 Task: Check the average views per listing of dock in the last 3 years.
Action: Mouse moved to (870, 203)
Screenshot: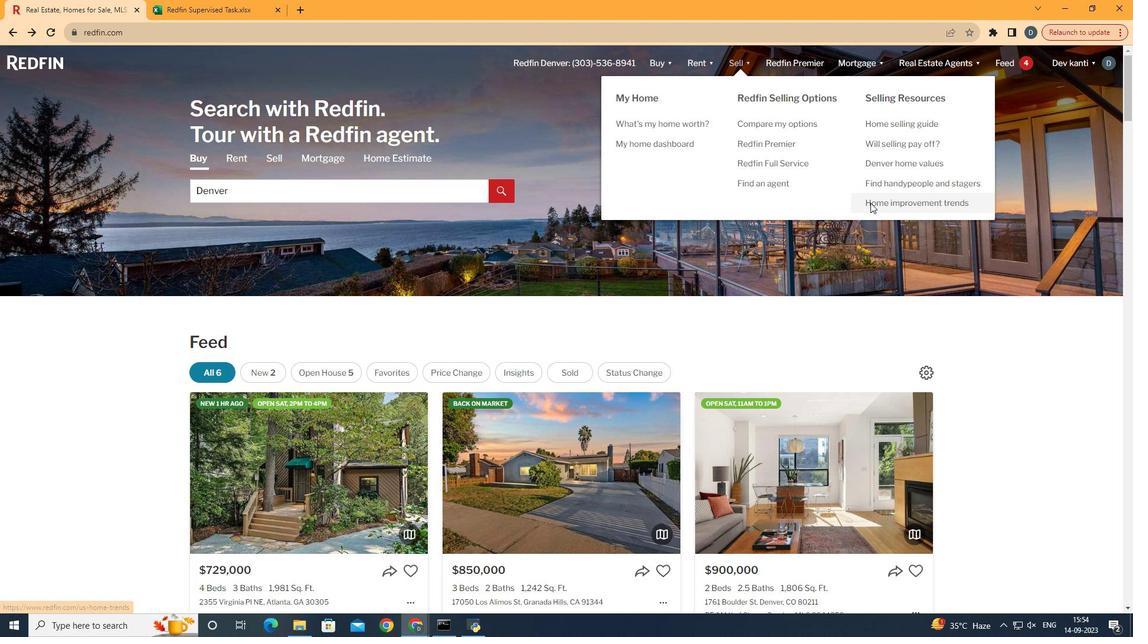 
Action: Mouse pressed left at (870, 203)
Screenshot: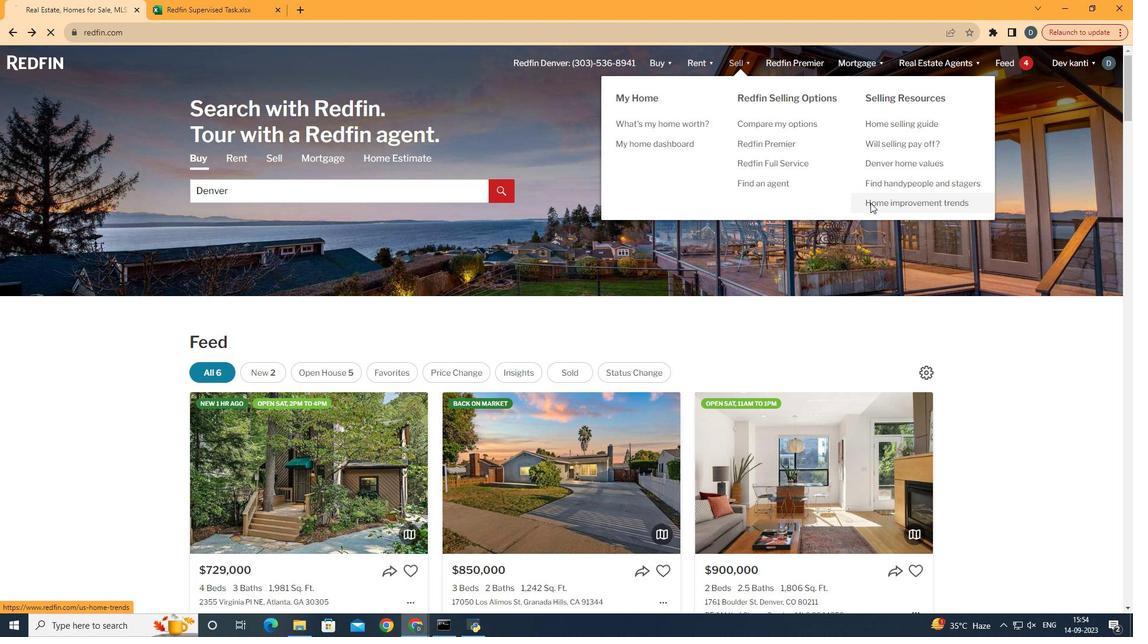 
Action: Mouse moved to (294, 232)
Screenshot: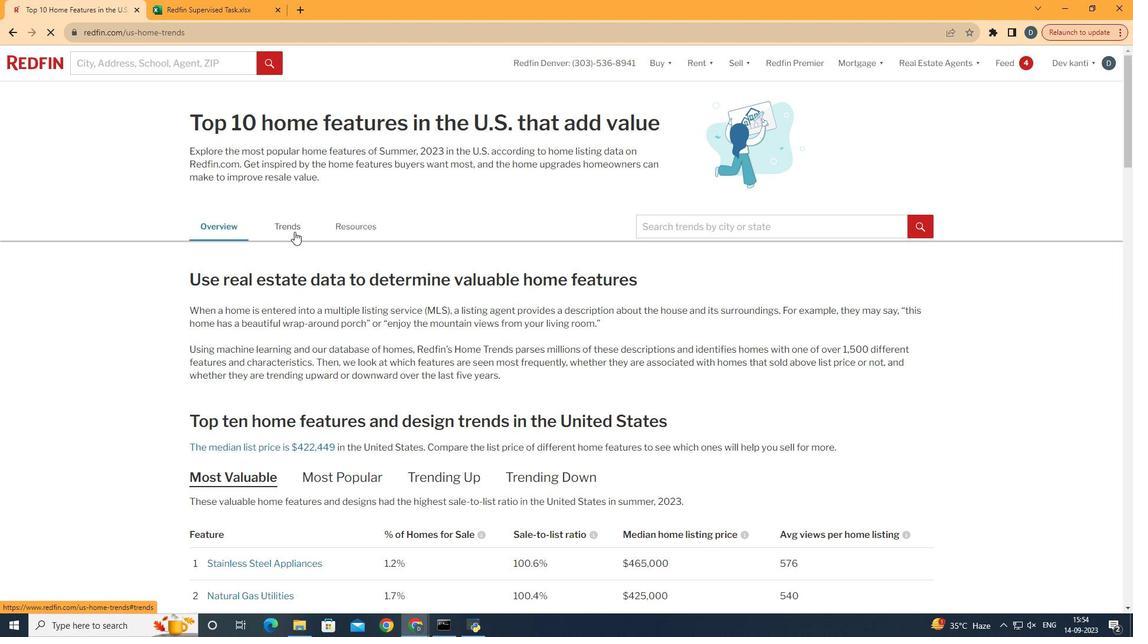 
Action: Mouse pressed left at (294, 232)
Screenshot: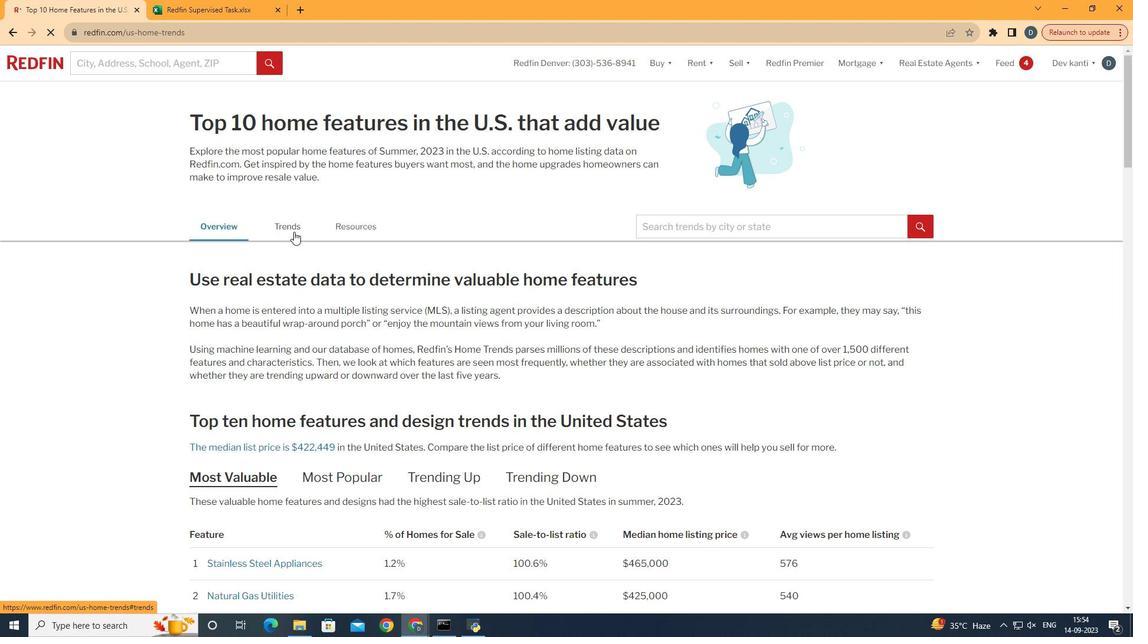 
Action: Mouse moved to (568, 285)
Screenshot: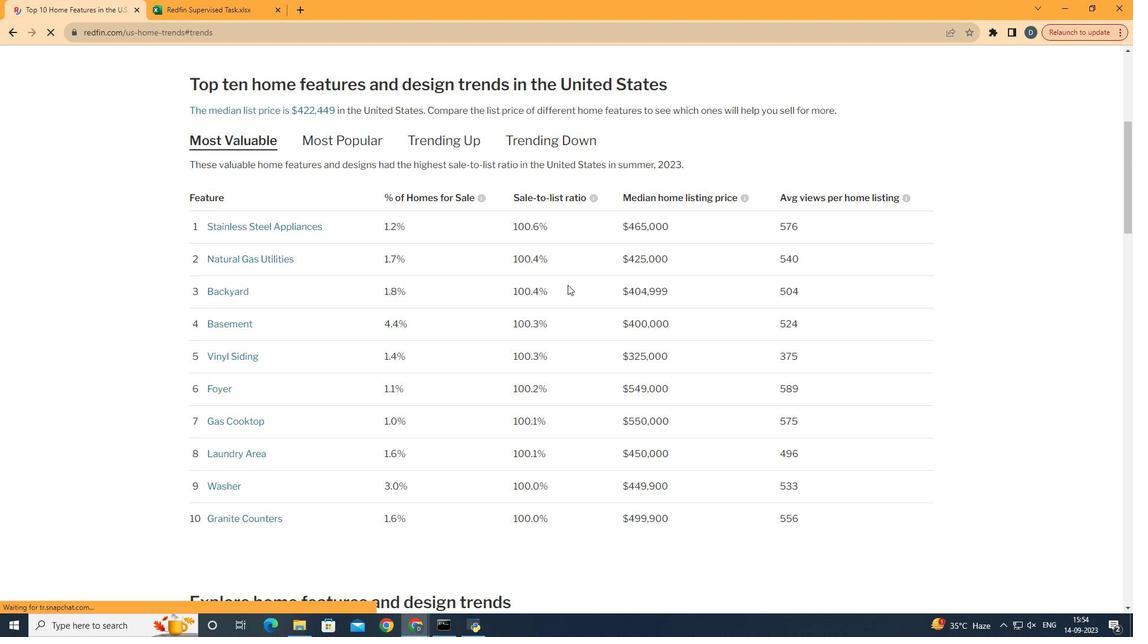 
Action: Mouse scrolled (568, 284) with delta (0, 0)
Screenshot: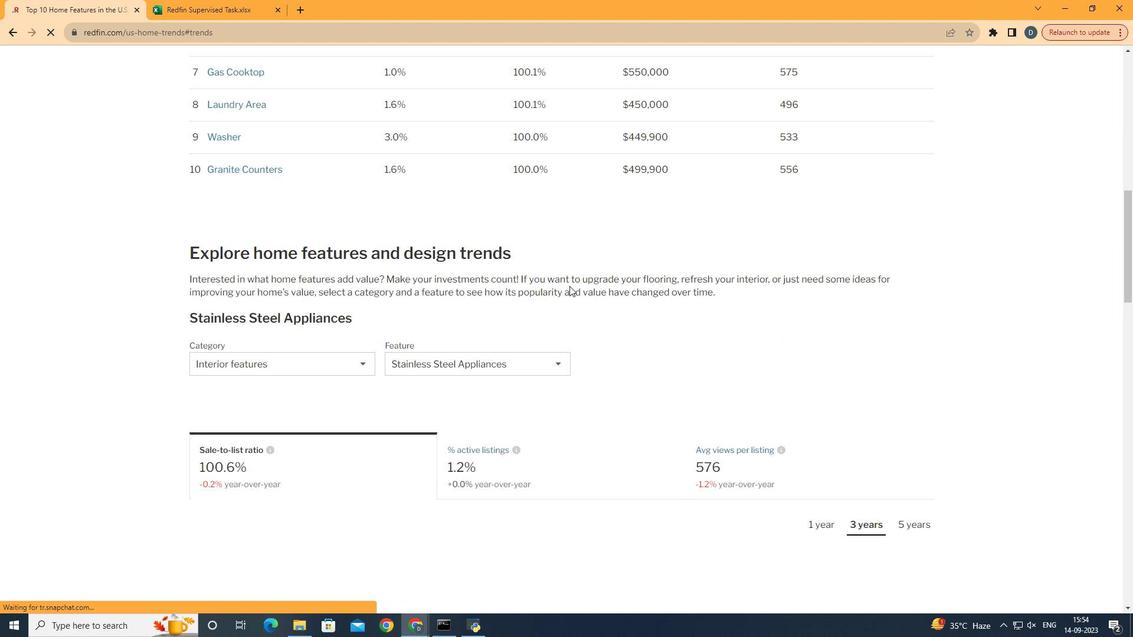 
Action: Mouse scrolled (568, 284) with delta (0, 0)
Screenshot: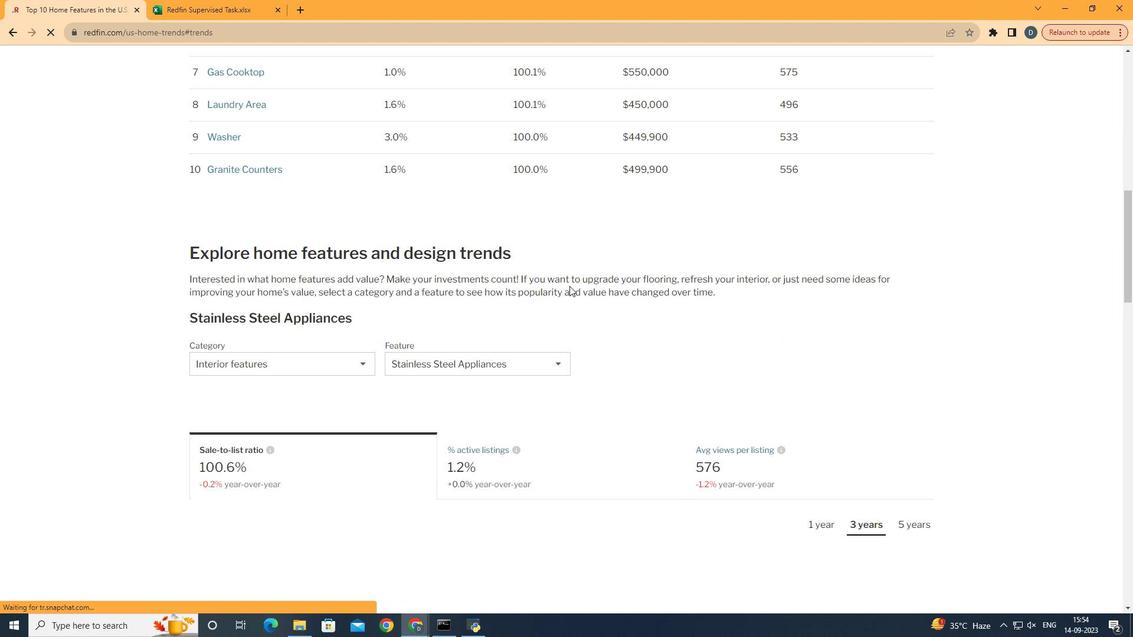 
Action: Mouse scrolled (568, 284) with delta (0, 0)
Screenshot: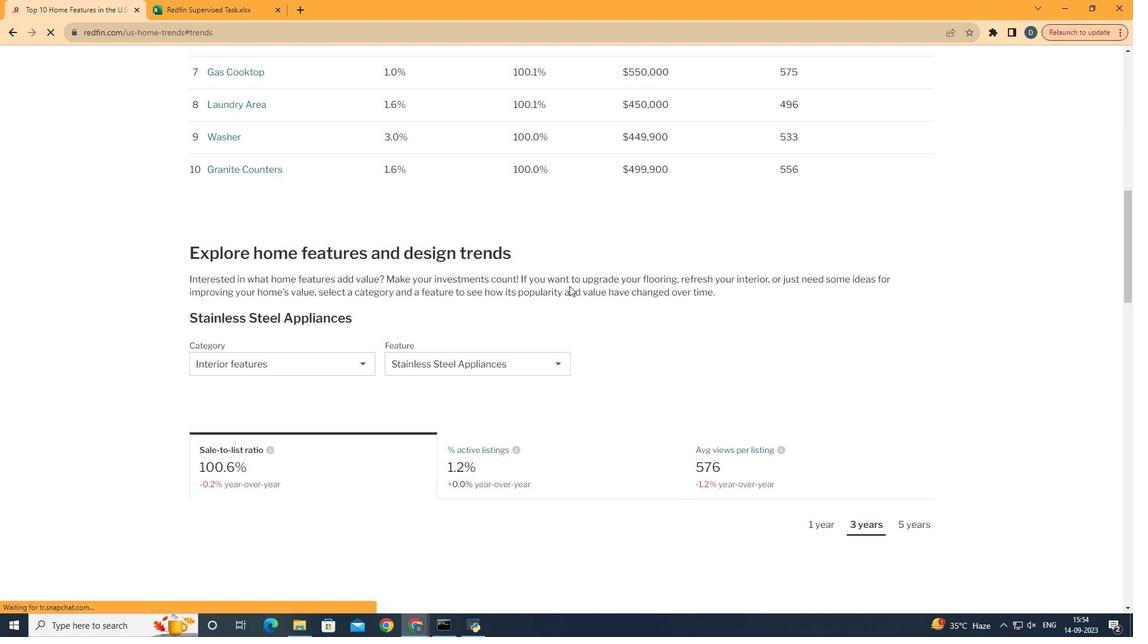 
Action: Mouse scrolled (568, 284) with delta (0, 0)
Screenshot: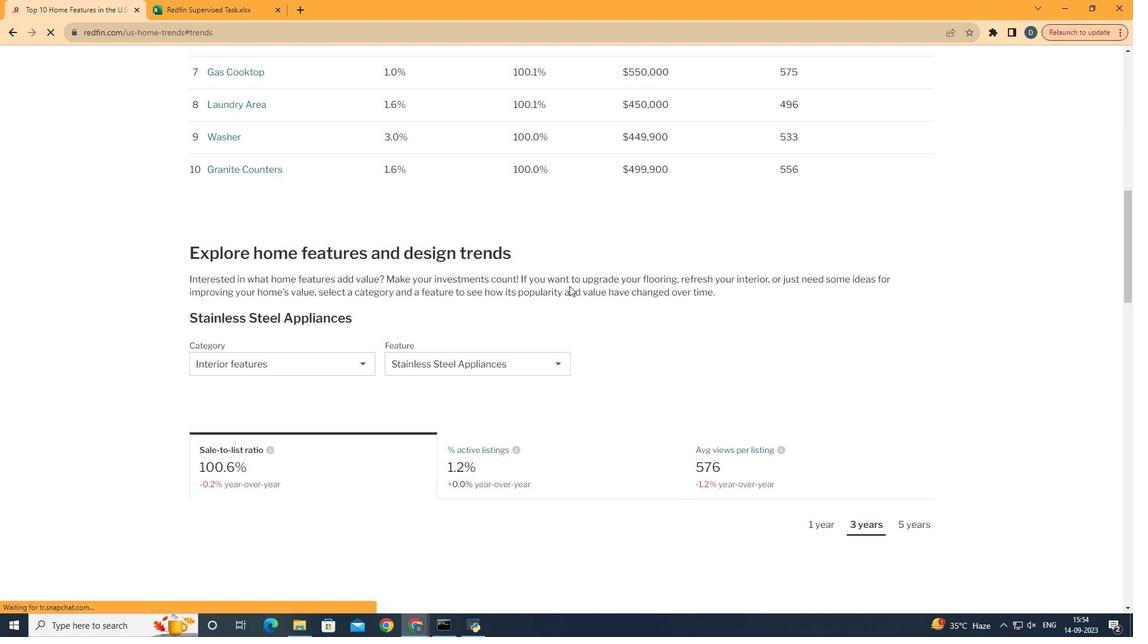 
Action: Mouse scrolled (568, 284) with delta (0, 0)
Screenshot: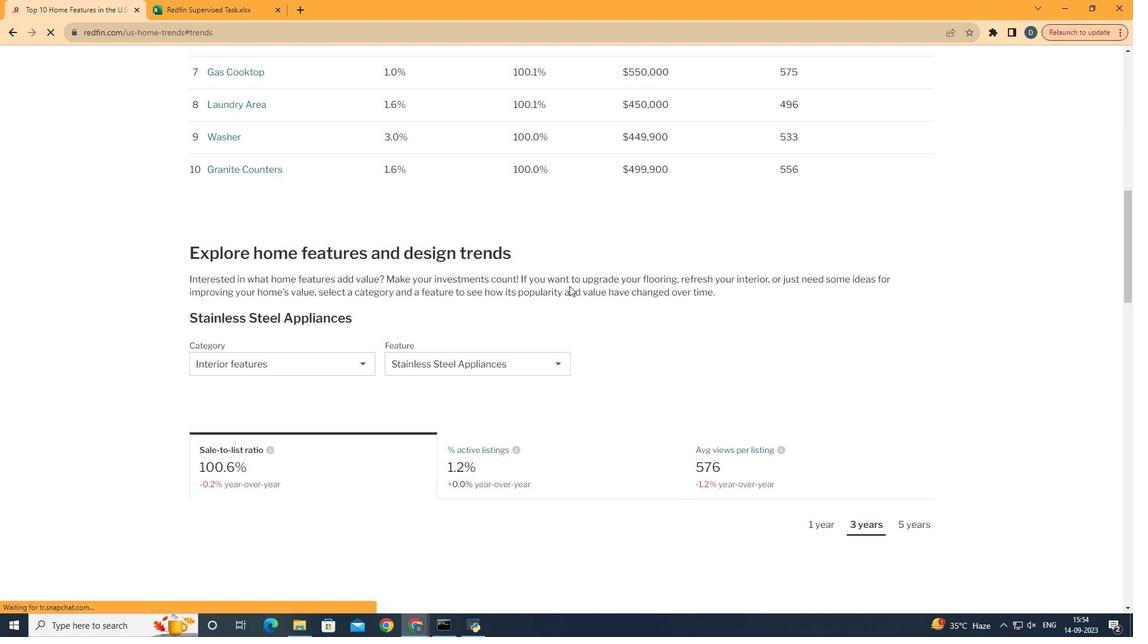 
Action: Mouse scrolled (568, 284) with delta (0, 0)
Screenshot: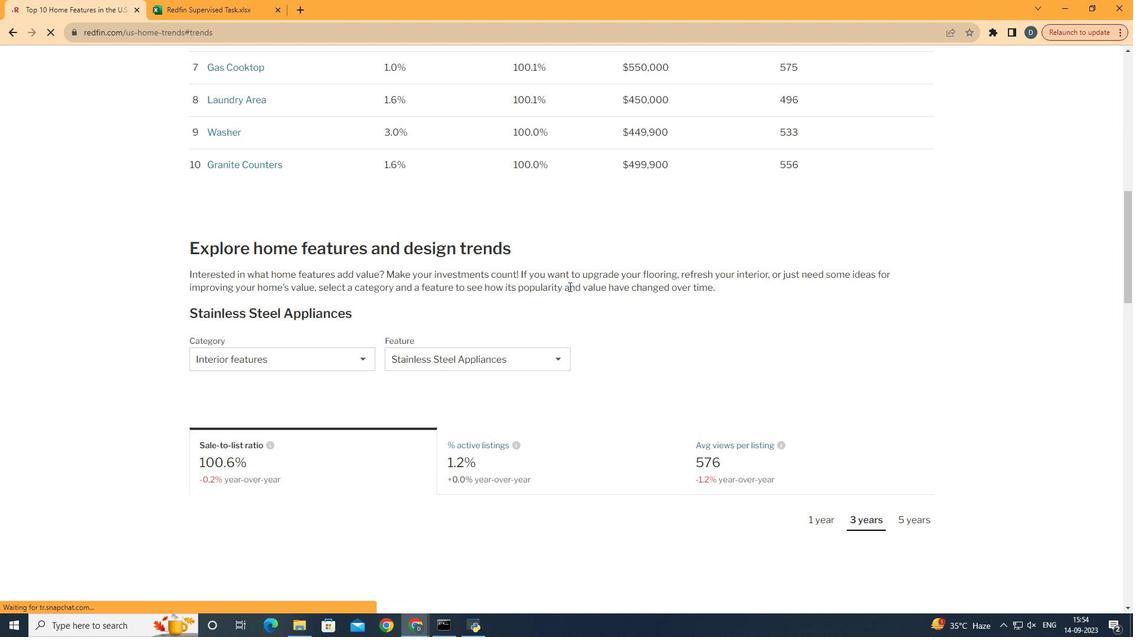 
Action: Mouse moved to (330, 288)
Screenshot: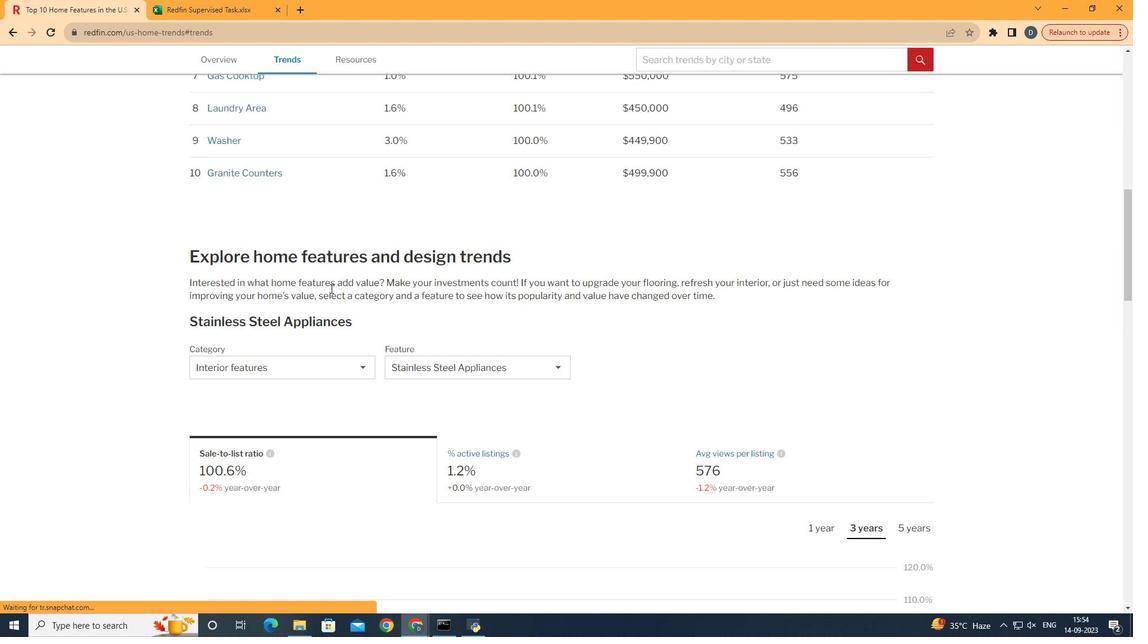 
Action: Mouse scrolled (330, 288) with delta (0, 0)
Screenshot: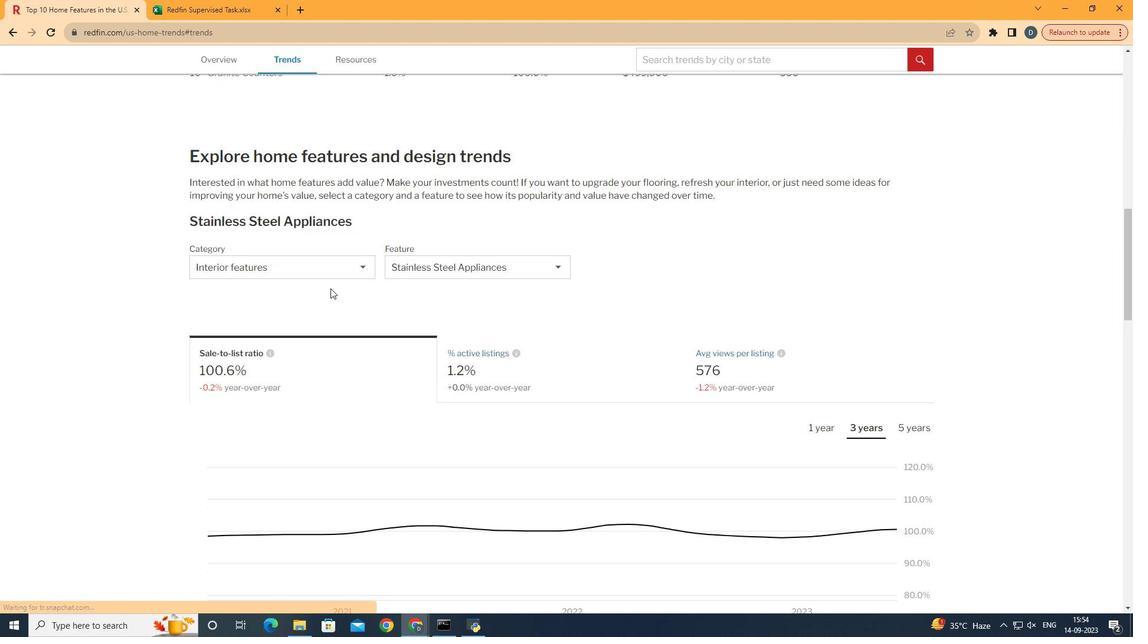 
Action: Mouse scrolled (330, 288) with delta (0, 0)
Screenshot: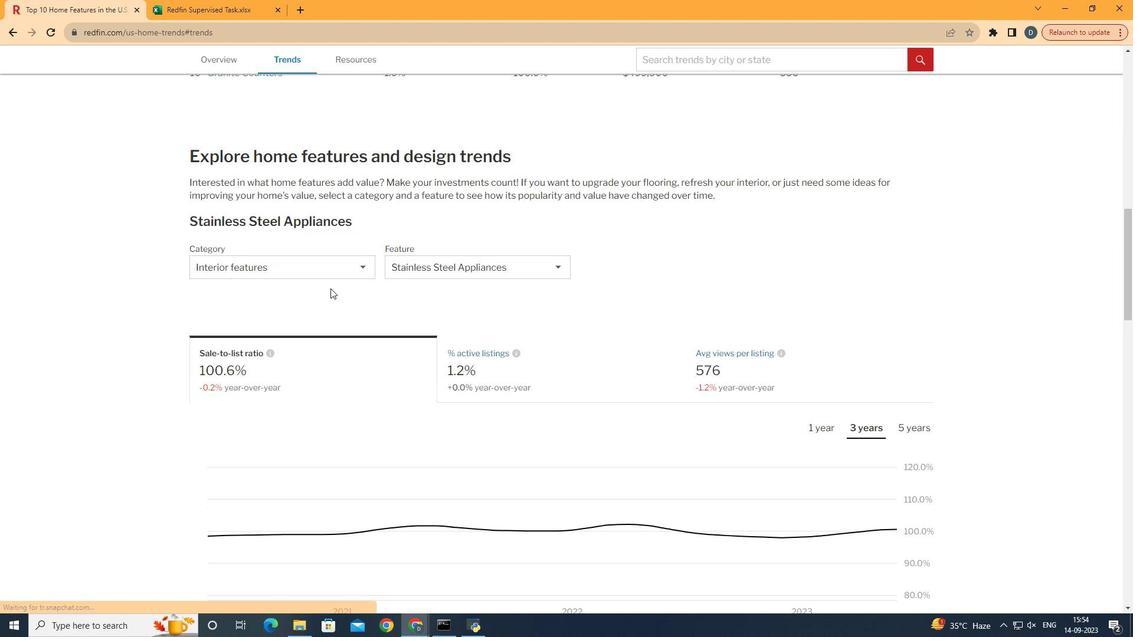 
Action: Mouse moved to (330, 288)
Screenshot: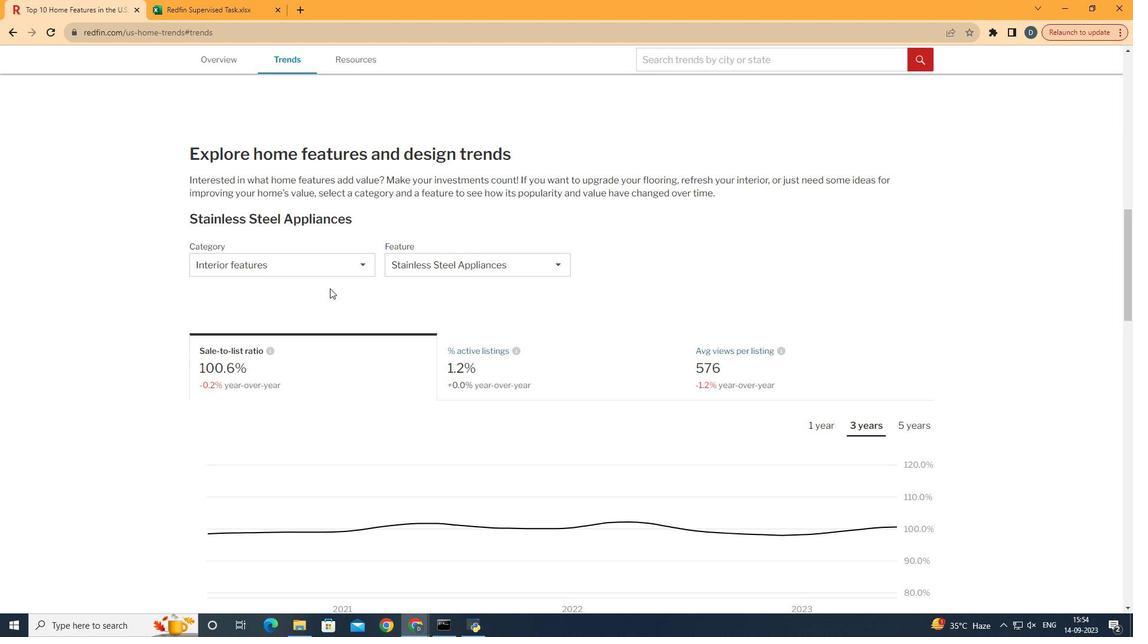 
Action: Mouse scrolled (330, 288) with delta (0, 0)
Screenshot: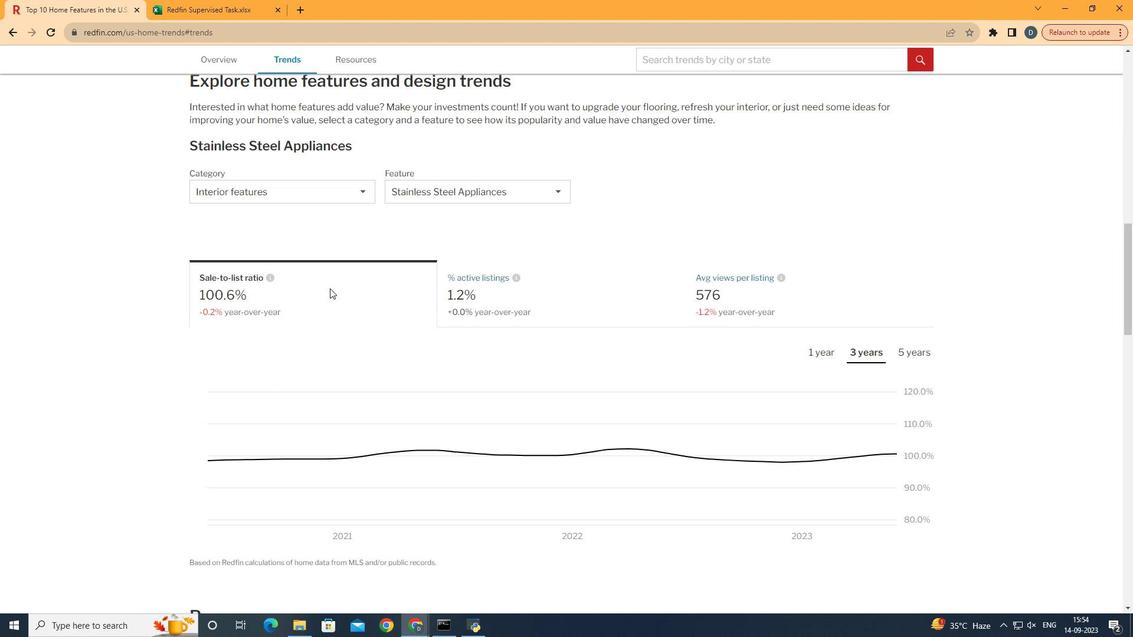 
Action: Mouse scrolled (330, 288) with delta (0, 0)
Screenshot: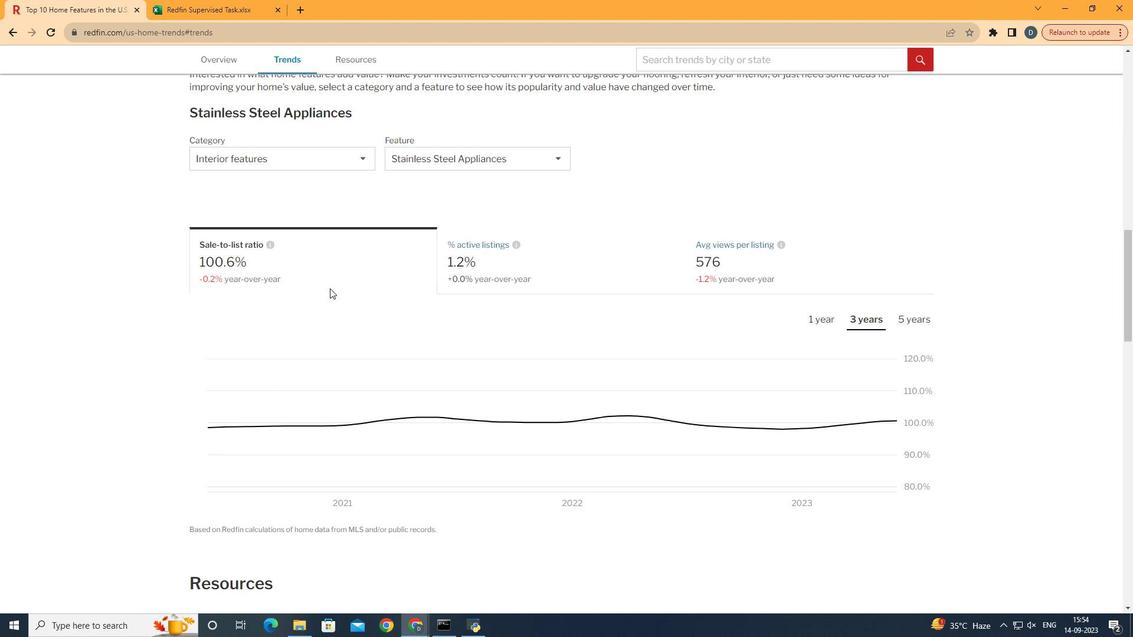 
Action: Mouse moved to (358, 161)
Screenshot: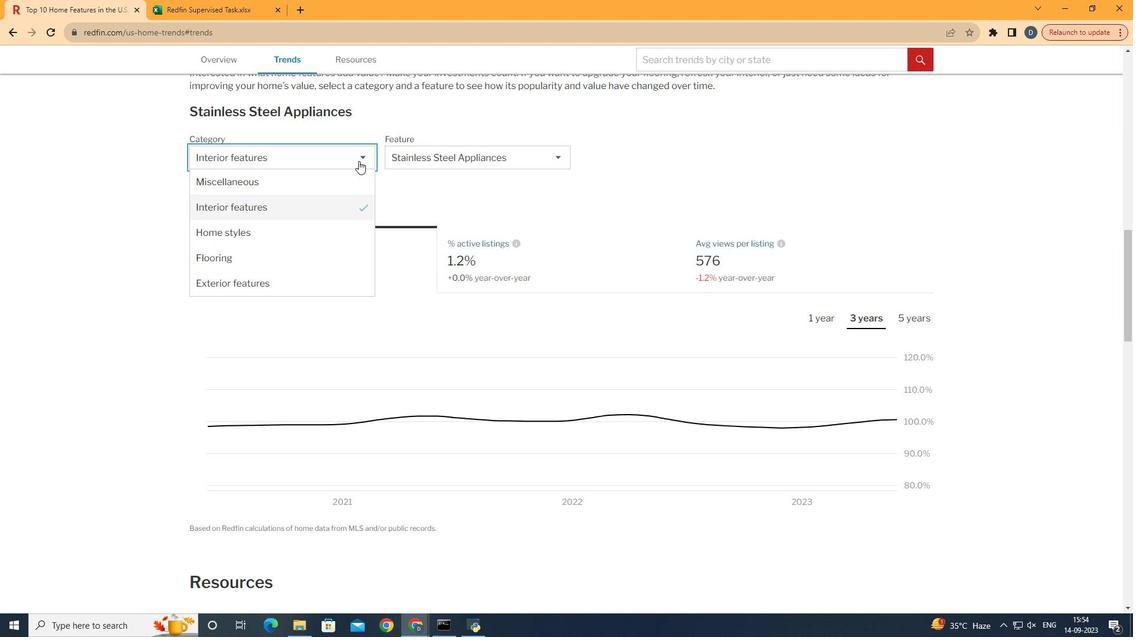 
Action: Mouse pressed left at (358, 161)
Screenshot: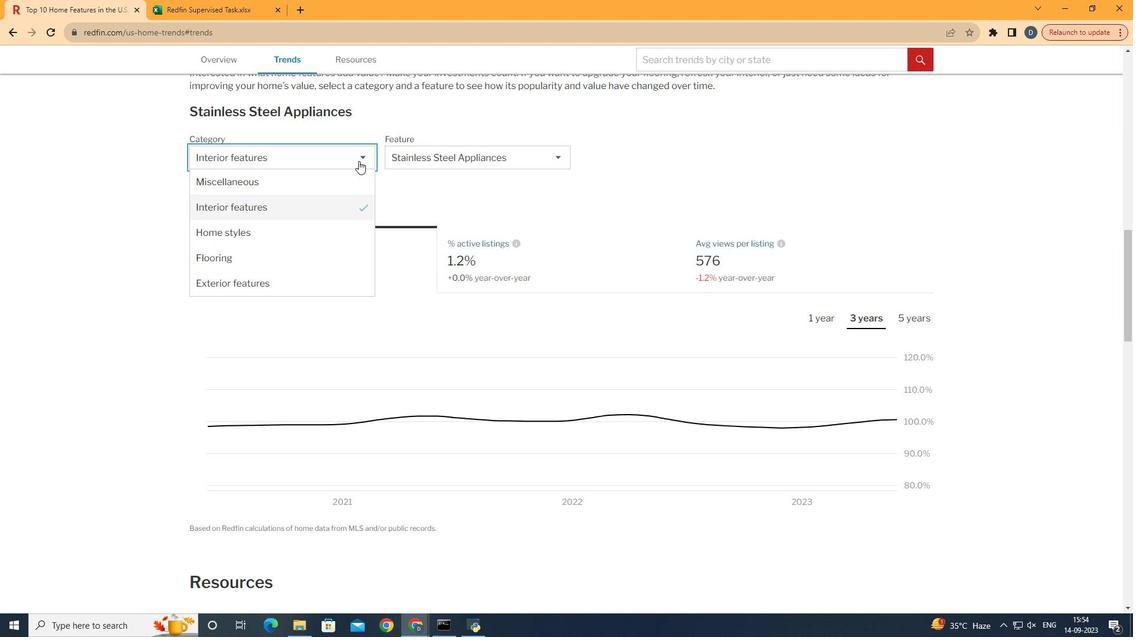 
Action: Mouse moved to (347, 273)
Screenshot: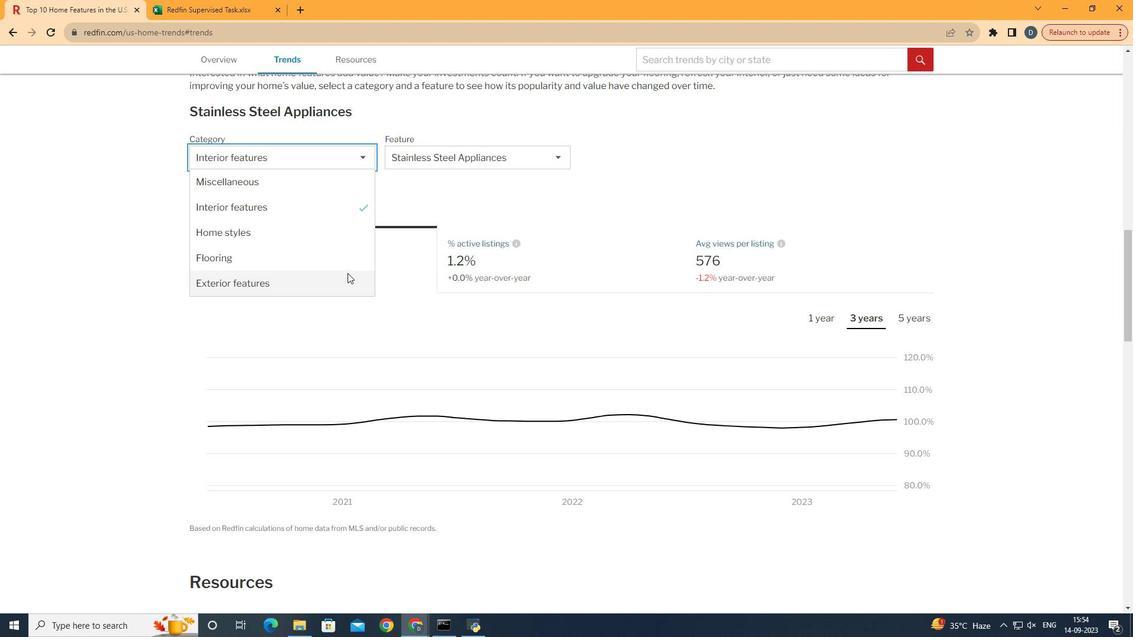 
Action: Mouse pressed left at (347, 273)
Screenshot: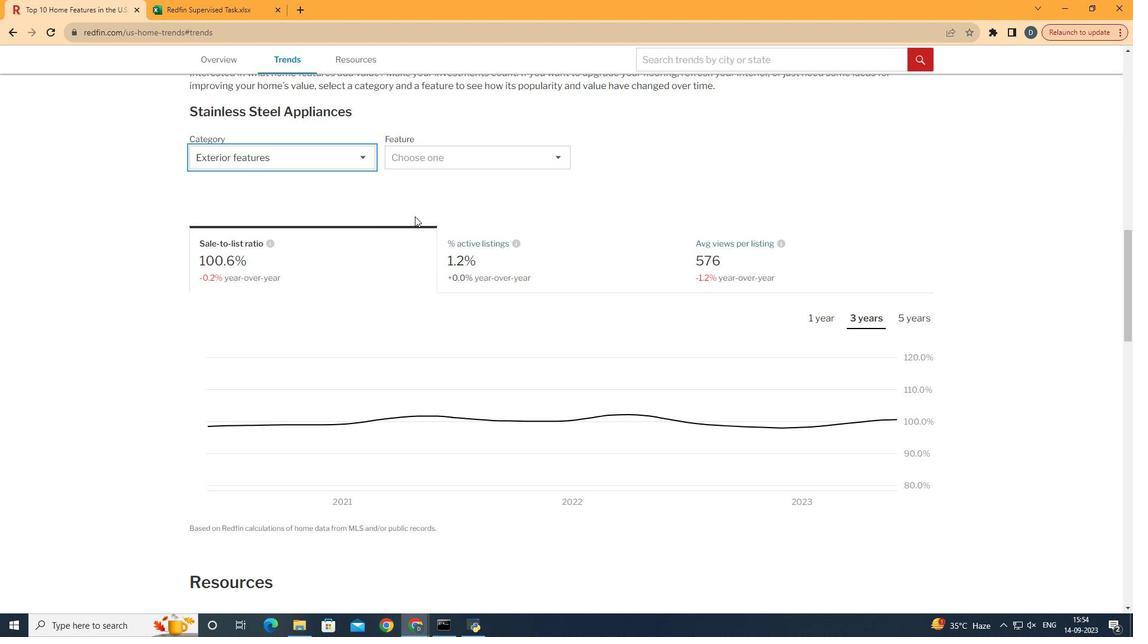 
Action: Mouse moved to (481, 157)
Screenshot: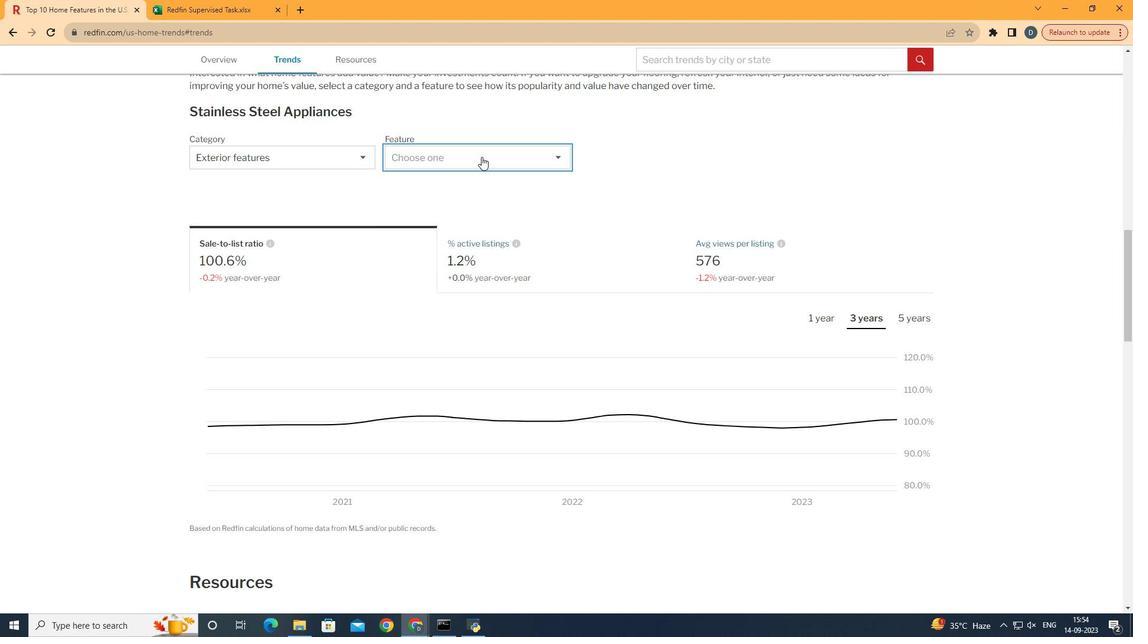 
Action: Mouse pressed left at (481, 157)
Screenshot: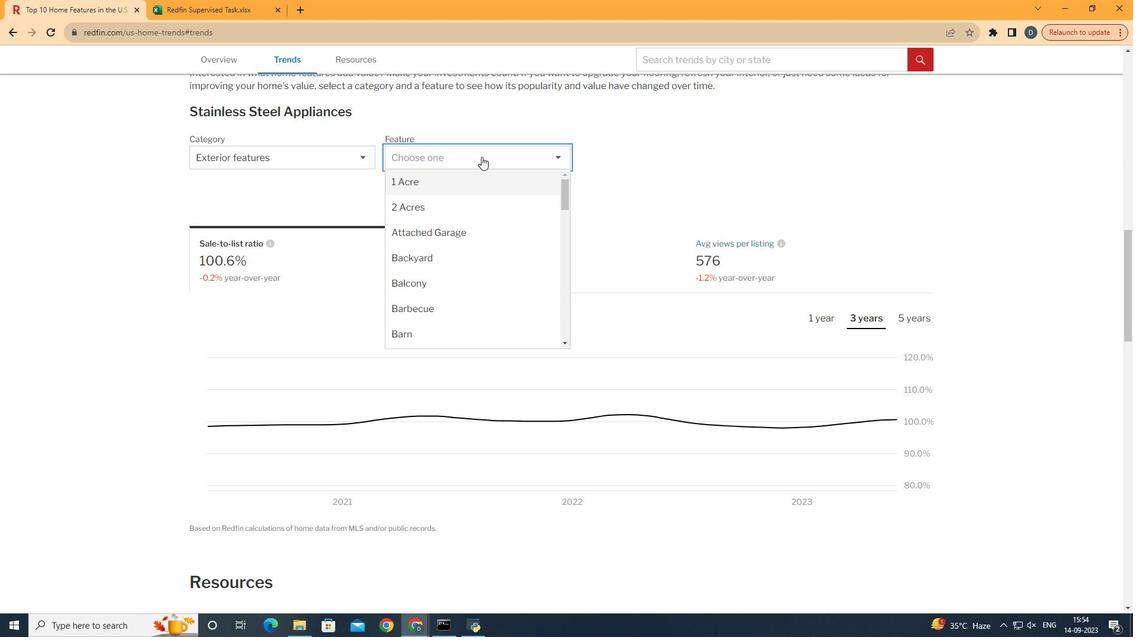
Action: Mouse moved to (448, 272)
Screenshot: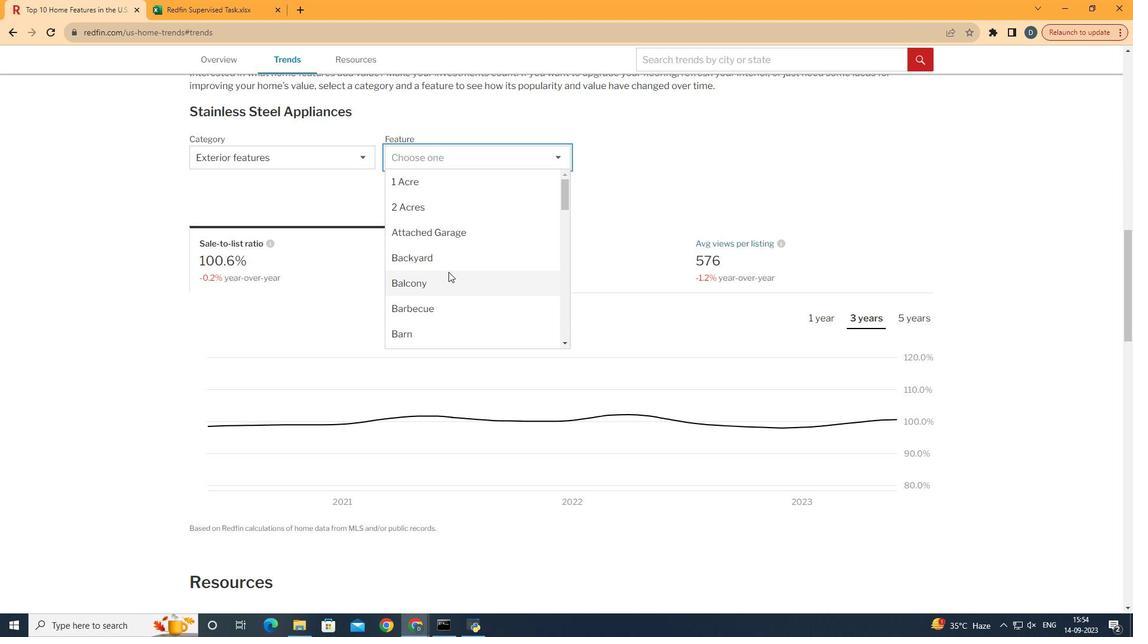 
Action: Mouse scrolled (448, 271) with delta (0, 0)
Screenshot: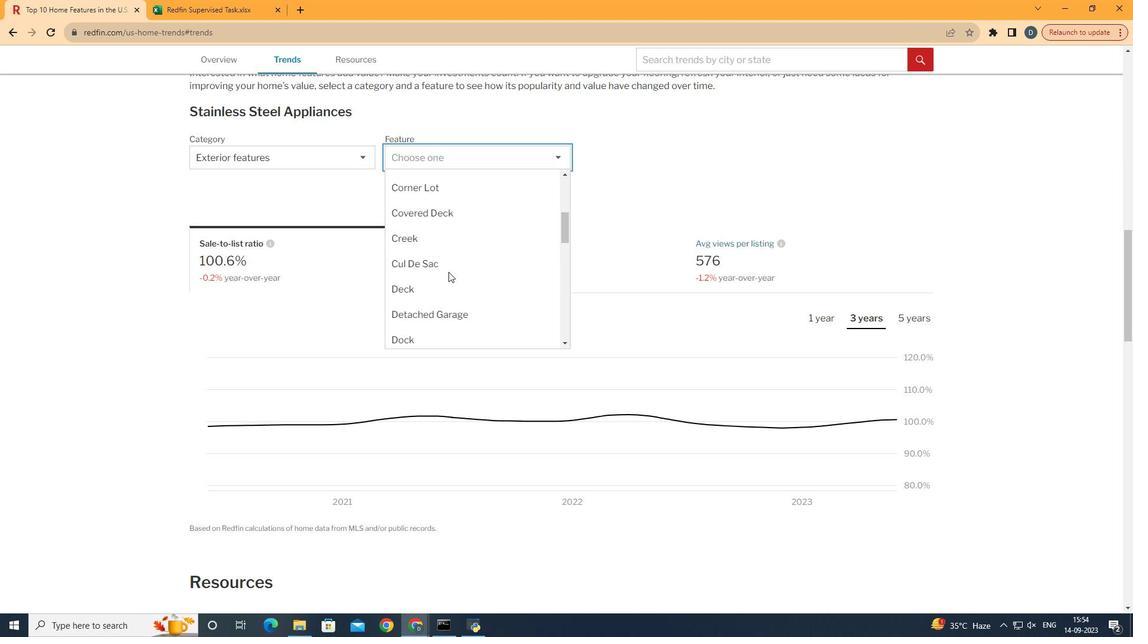 
Action: Mouse scrolled (448, 271) with delta (0, 0)
Screenshot: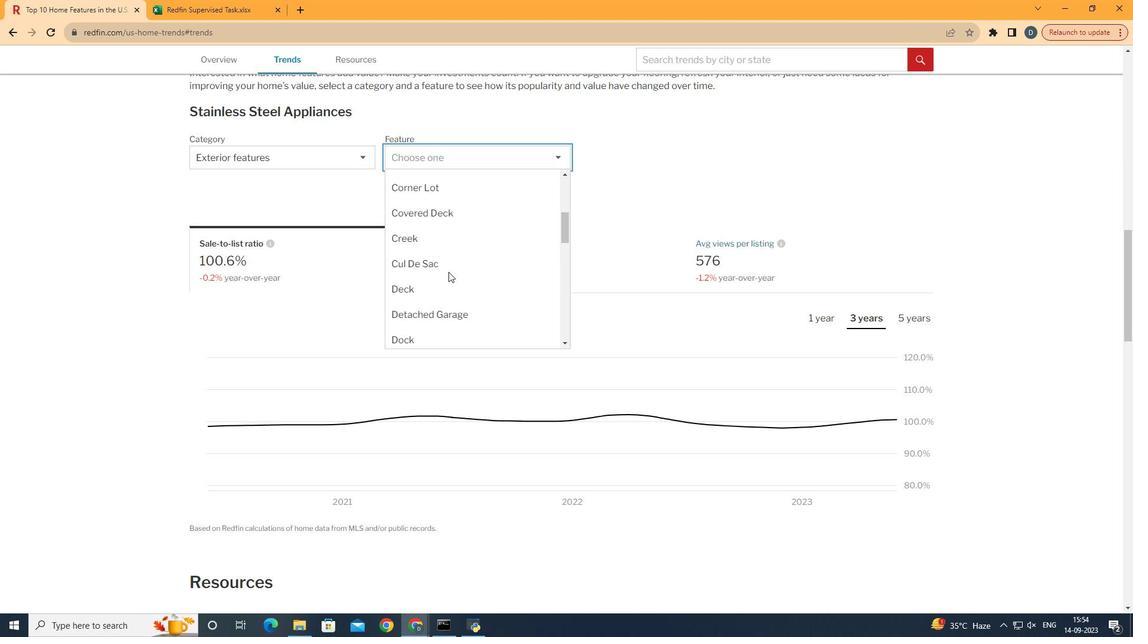 
Action: Mouse scrolled (448, 271) with delta (0, 0)
Screenshot: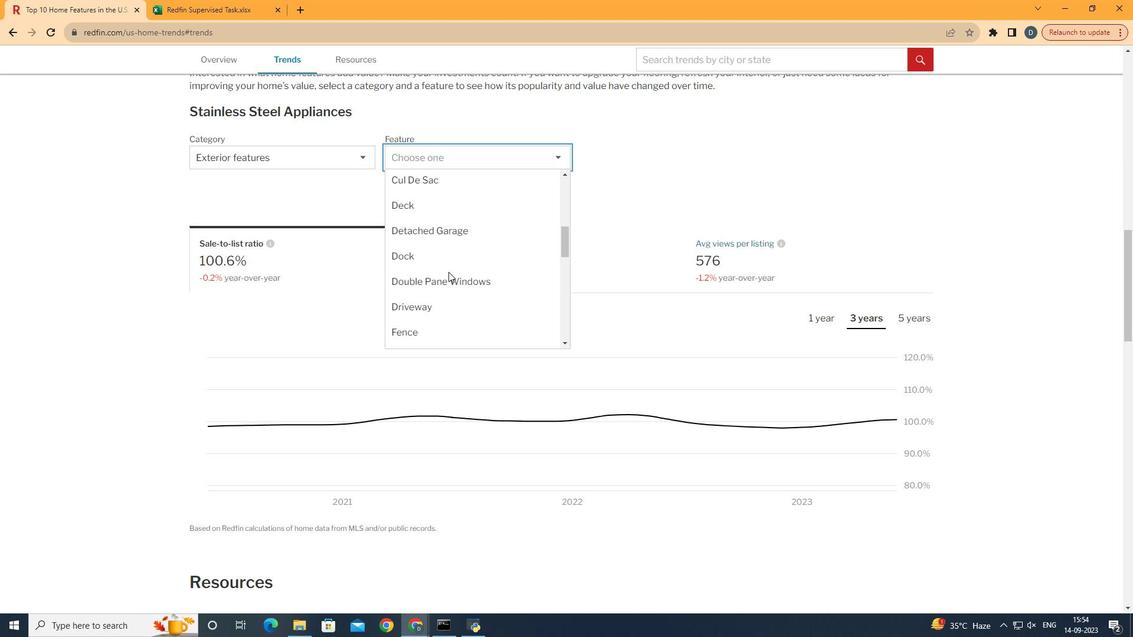 
Action: Mouse scrolled (448, 271) with delta (0, 0)
Screenshot: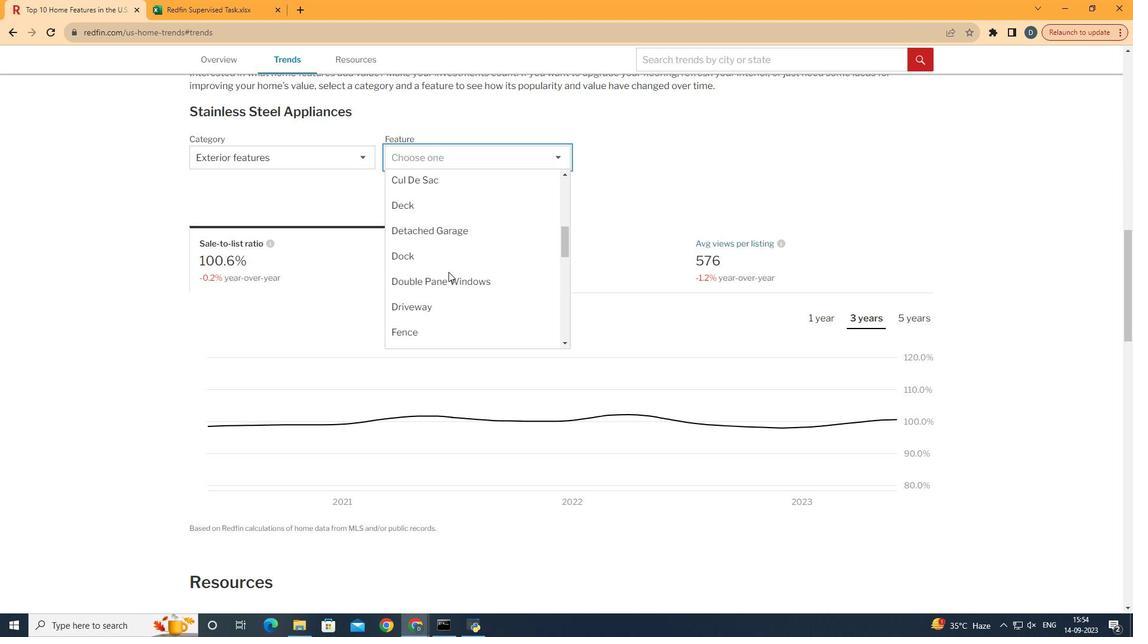 
Action: Mouse scrolled (448, 271) with delta (0, 0)
Screenshot: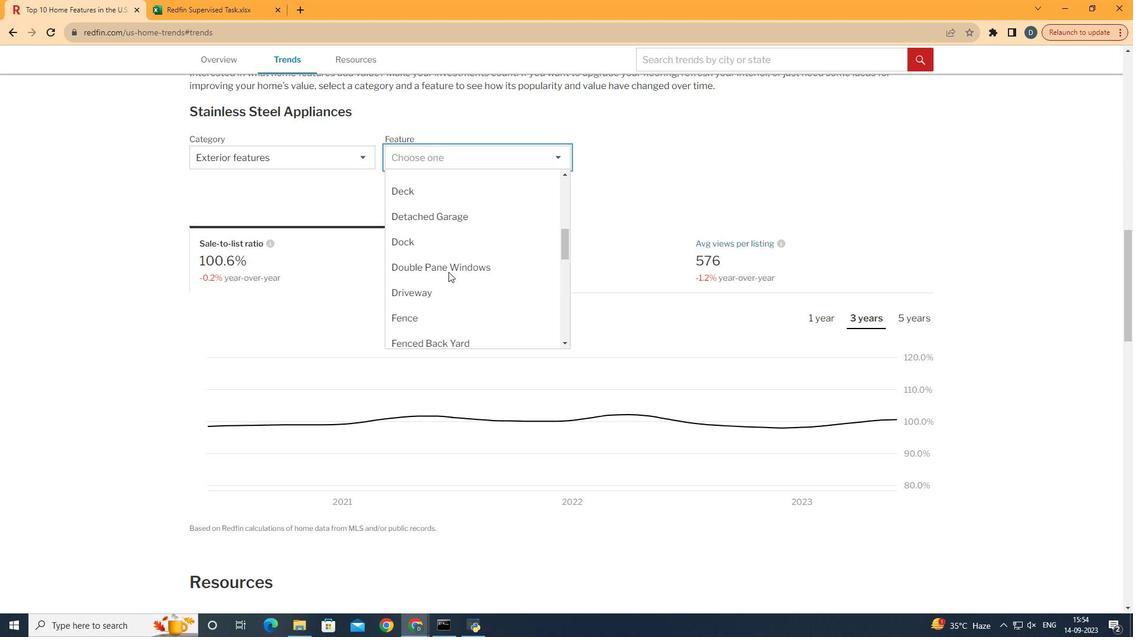 
Action: Mouse moved to (477, 241)
Screenshot: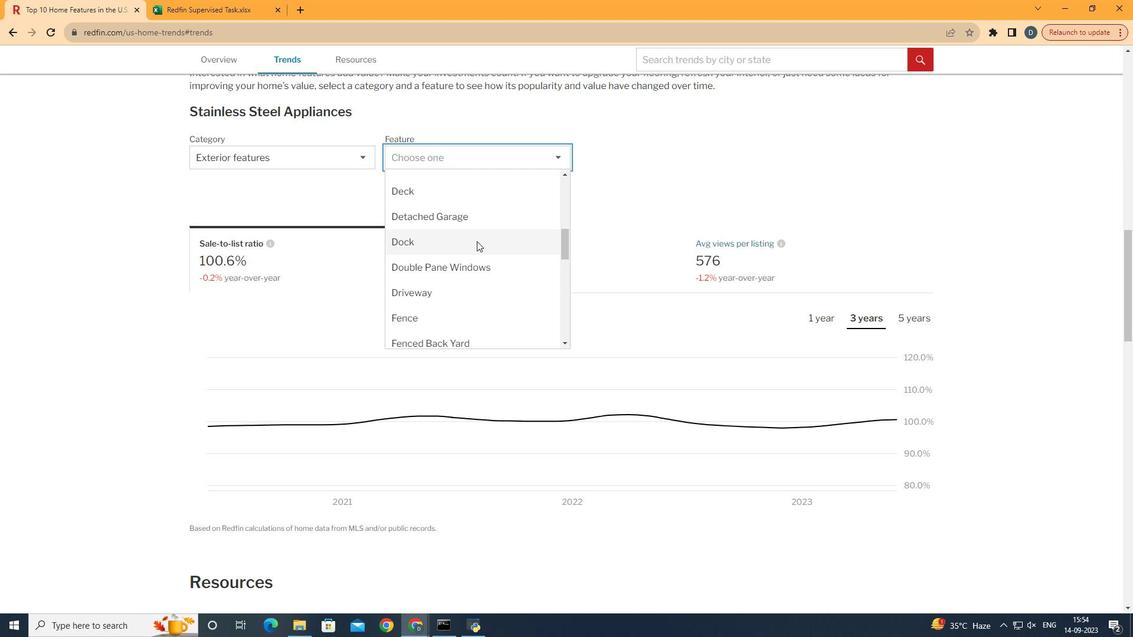 
Action: Mouse pressed left at (477, 241)
Screenshot: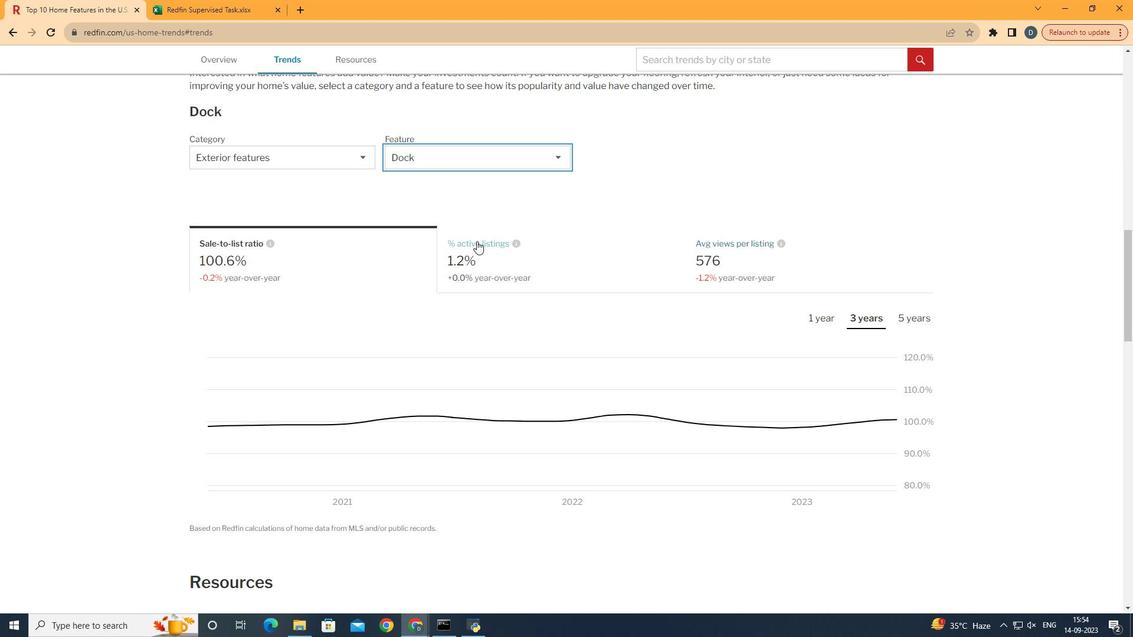 
Action: Mouse moved to (855, 247)
Screenshot: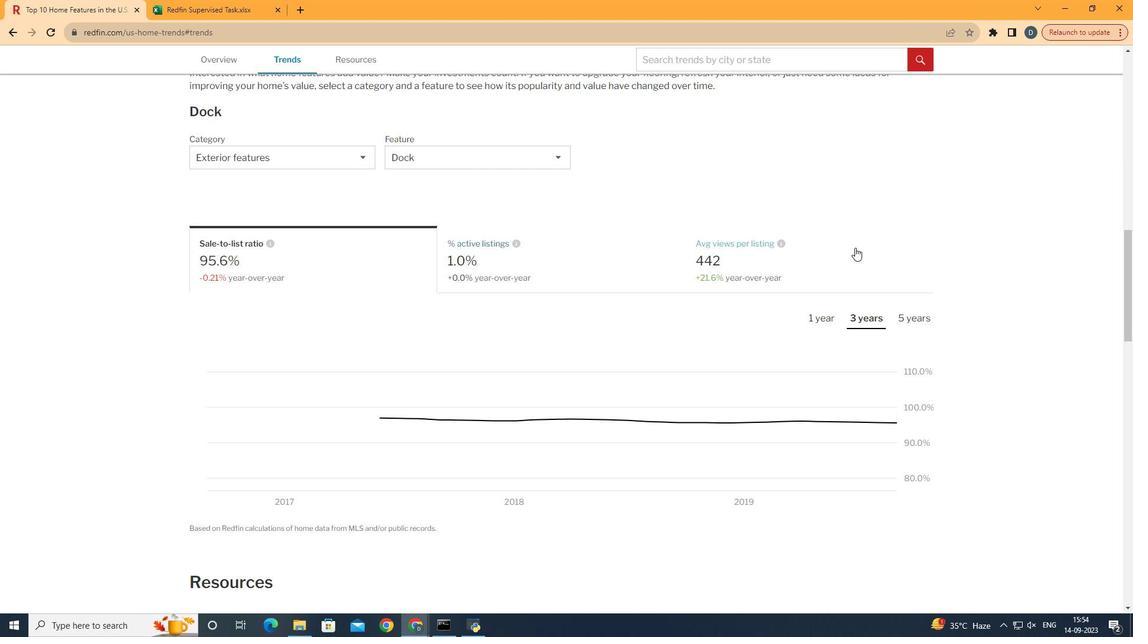 
Action: Mouse pressed left at (855, 247)
Screenshot: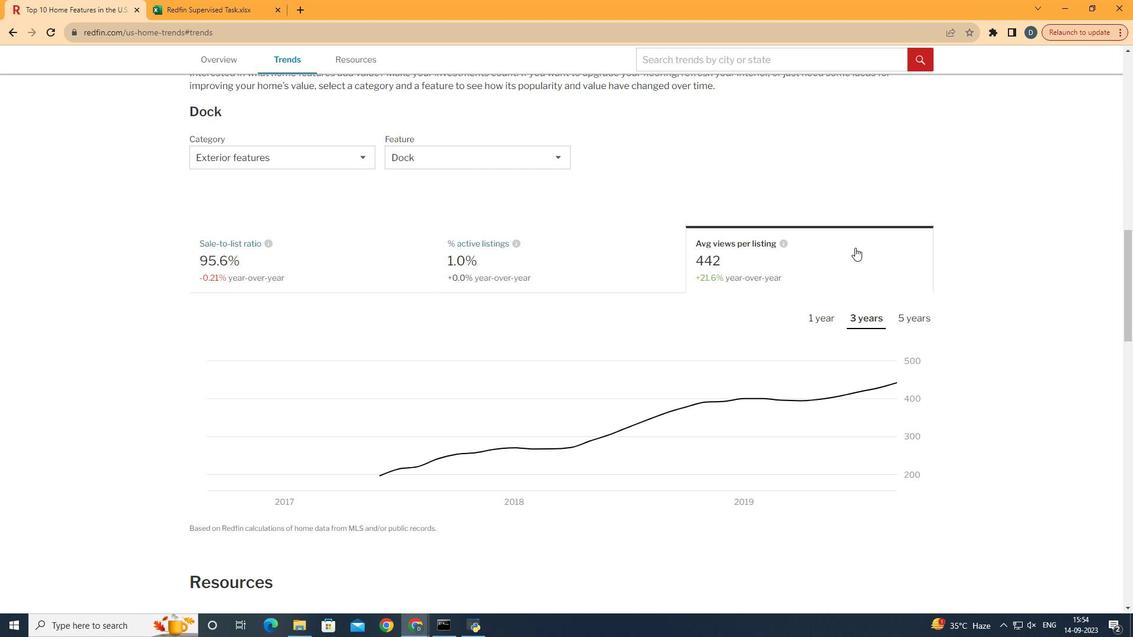 
Action: Mouse moved to (881, 315)
Screenshot: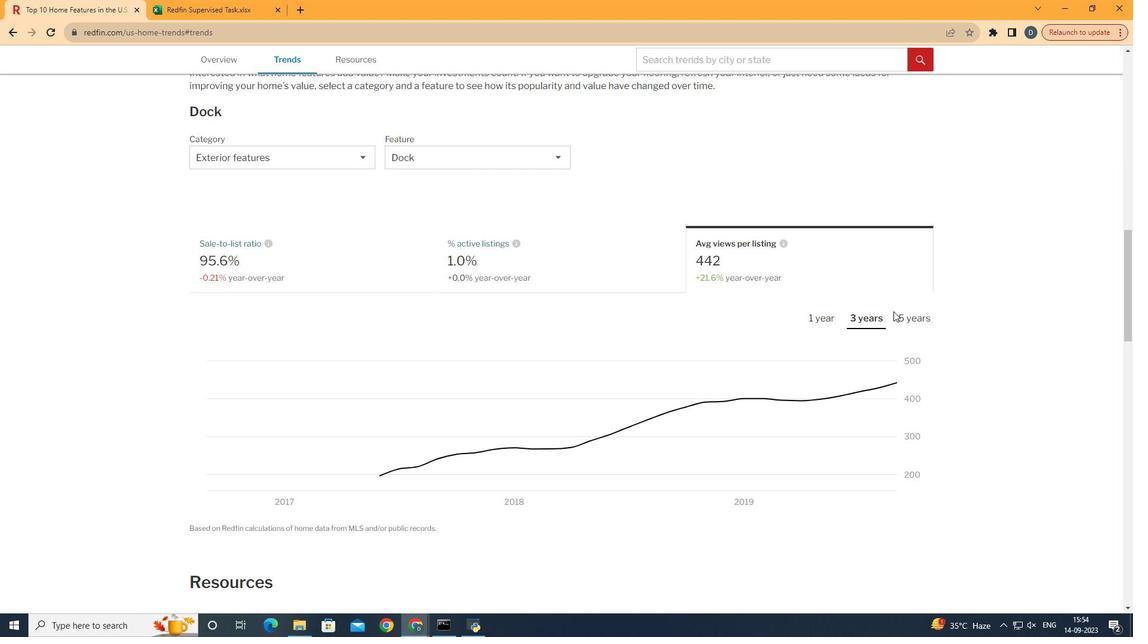 
Action: Mouse pressed left at (881, 315)
Screenshot: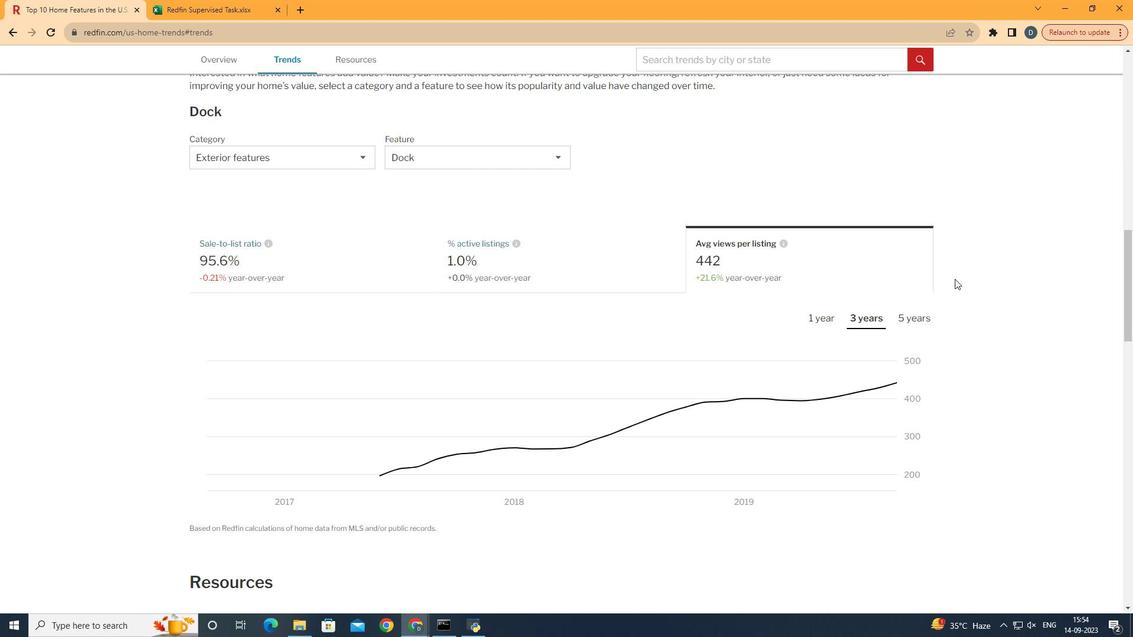 
Action: Mouse moved to (959, 278)
Screenshot: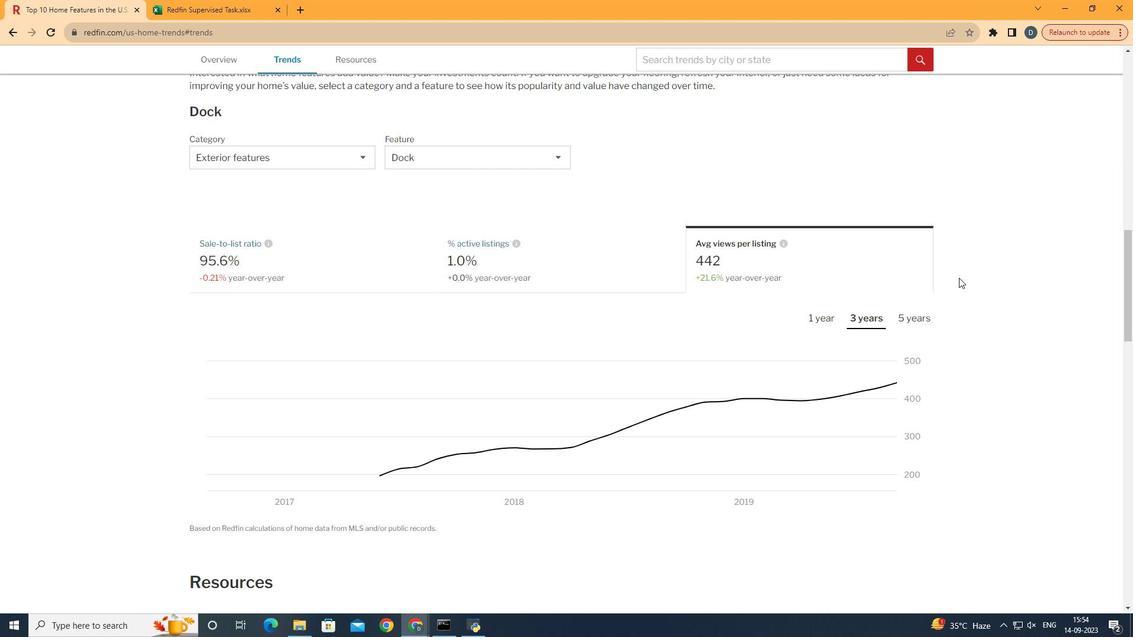 
